 Task: In the  document effectivenetwork.html Select the last point and add comment:  'Consider rephrasing it to enhance the flow of your writing' Insert emoji reactions: 'Smile' Select all the potins and apply Uppercase
Action: Mouse moved to (751, 392)
Screenshot: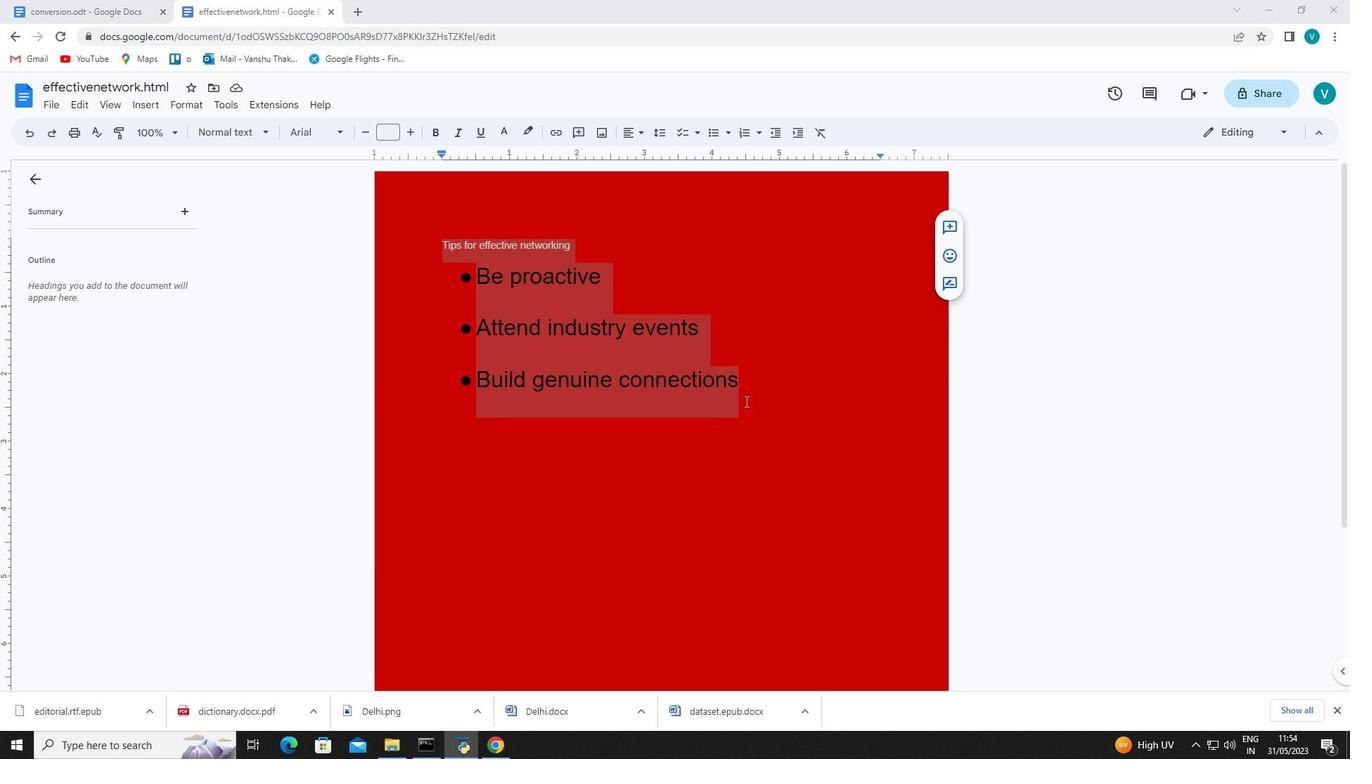 
Action: Mouse pressed left at (751, 392)
Screenshot: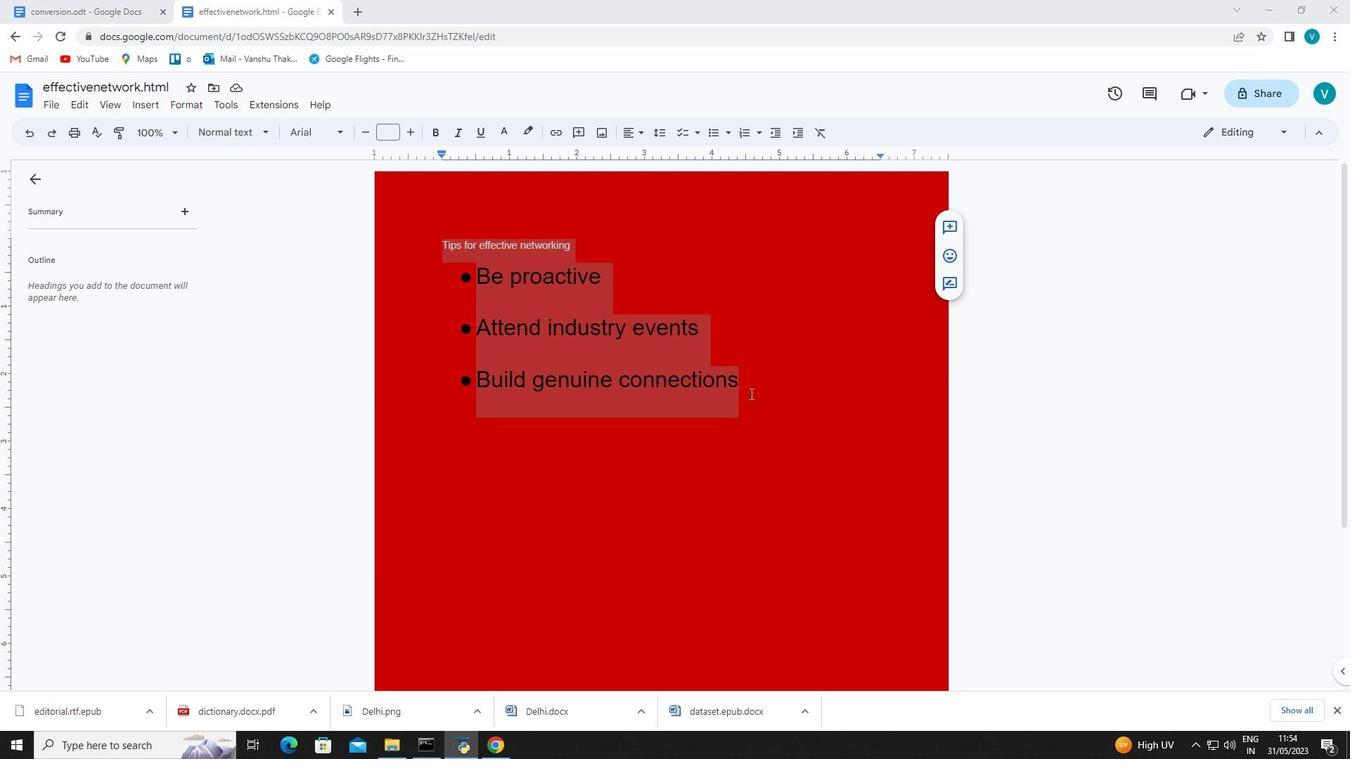 
Action: Key pressed <Key.enter>
Screenshot: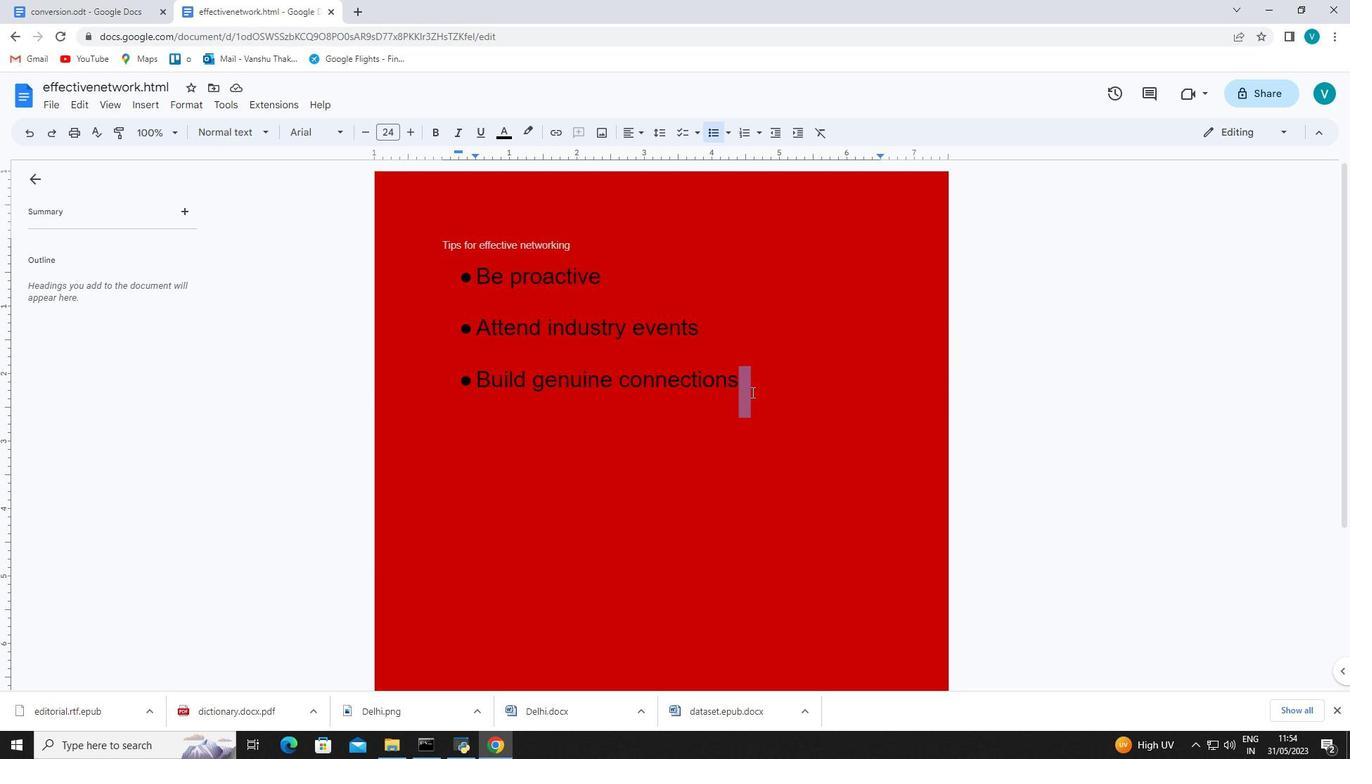 
Action: Mouse moved to (476, 376)
Screenshot: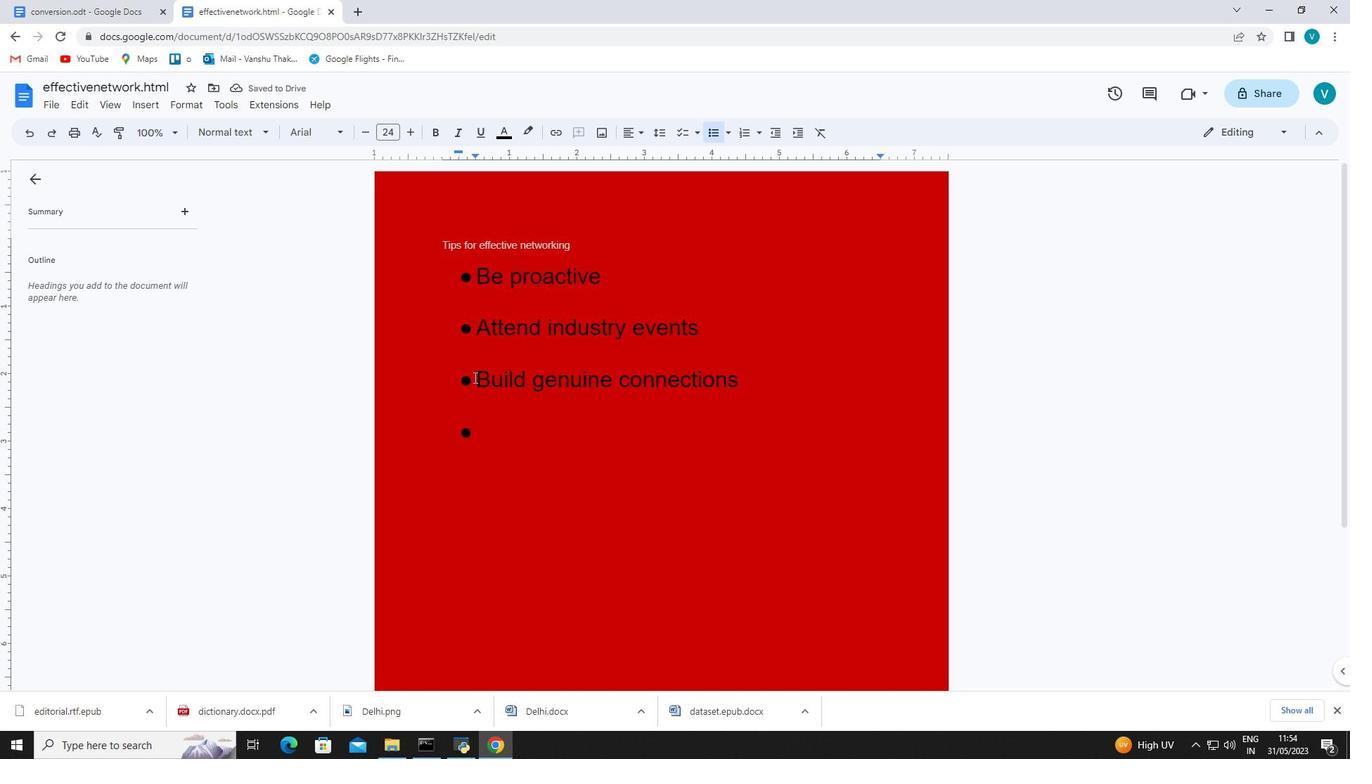 
Action: Mouse pressed left at (476, 376)
Screenshot: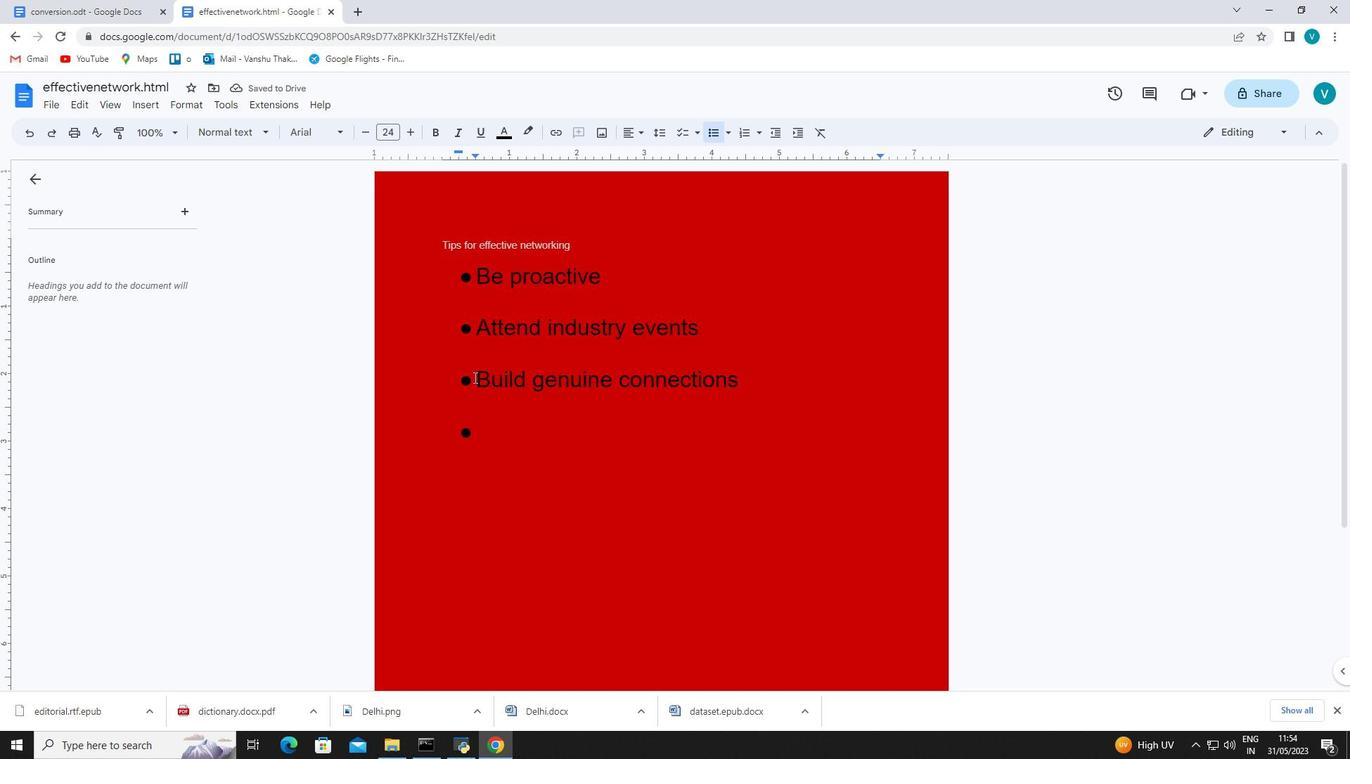 
Action: Mouse moved to (735, 388)
Screenshot: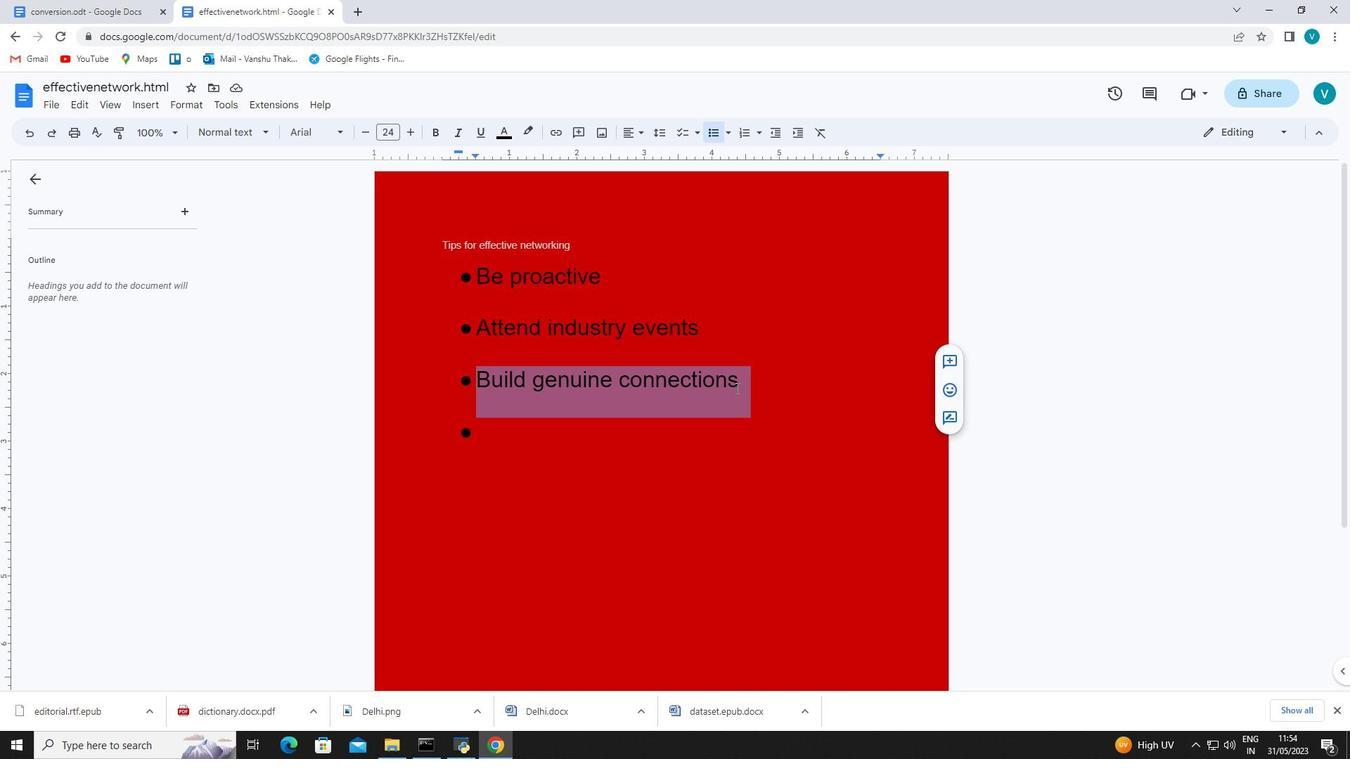
Action: Mouse pressed right at (735, 388)
Screenshot: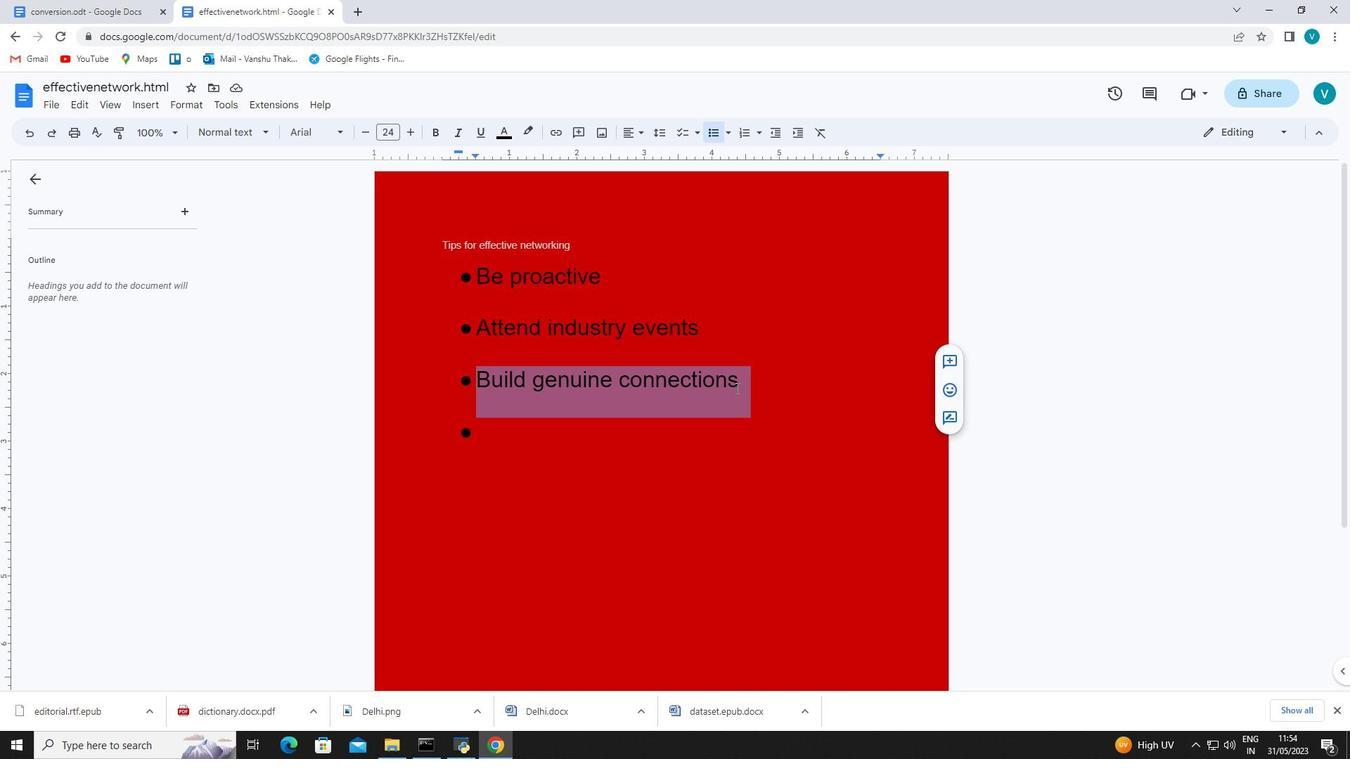 
Action: Mouse moved to (779, 457)
Screenshot: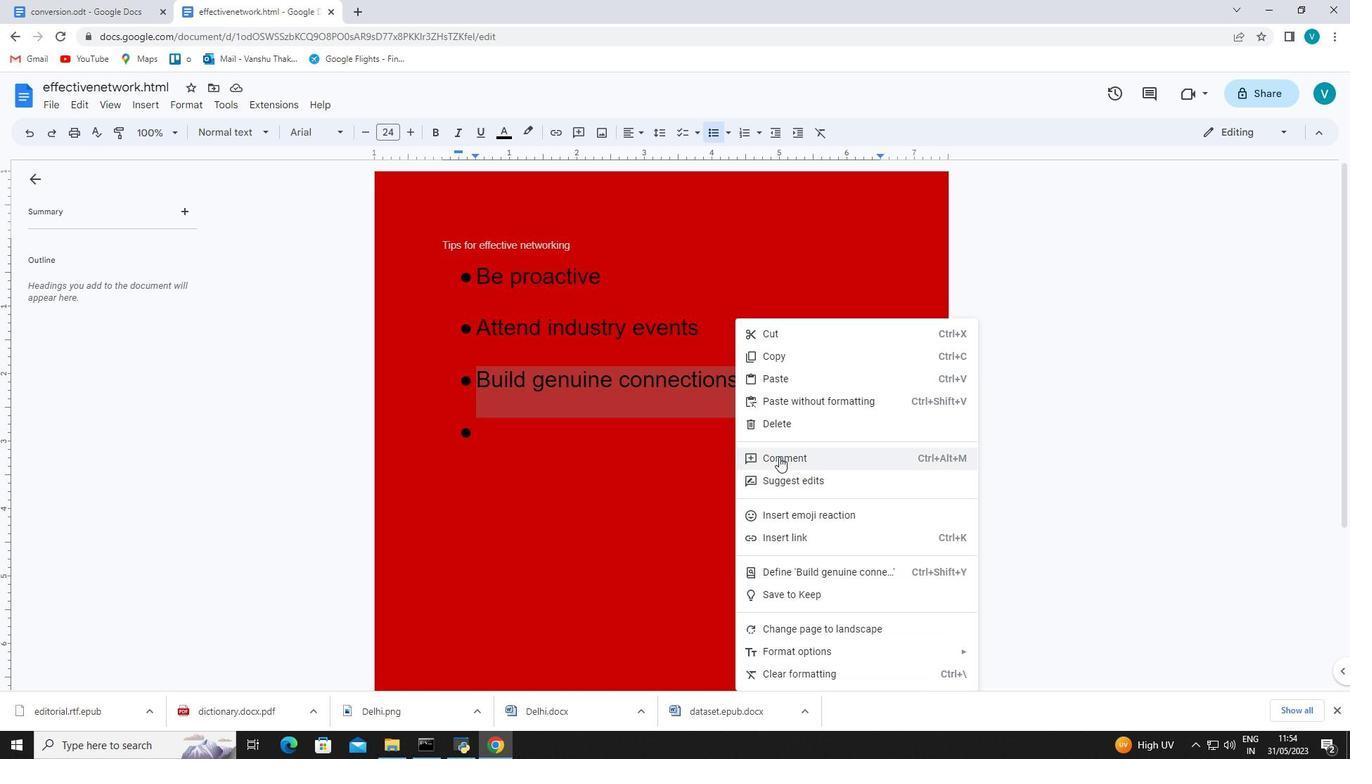 
Action: Mouse pressed left at (779, 457)
Screenshot: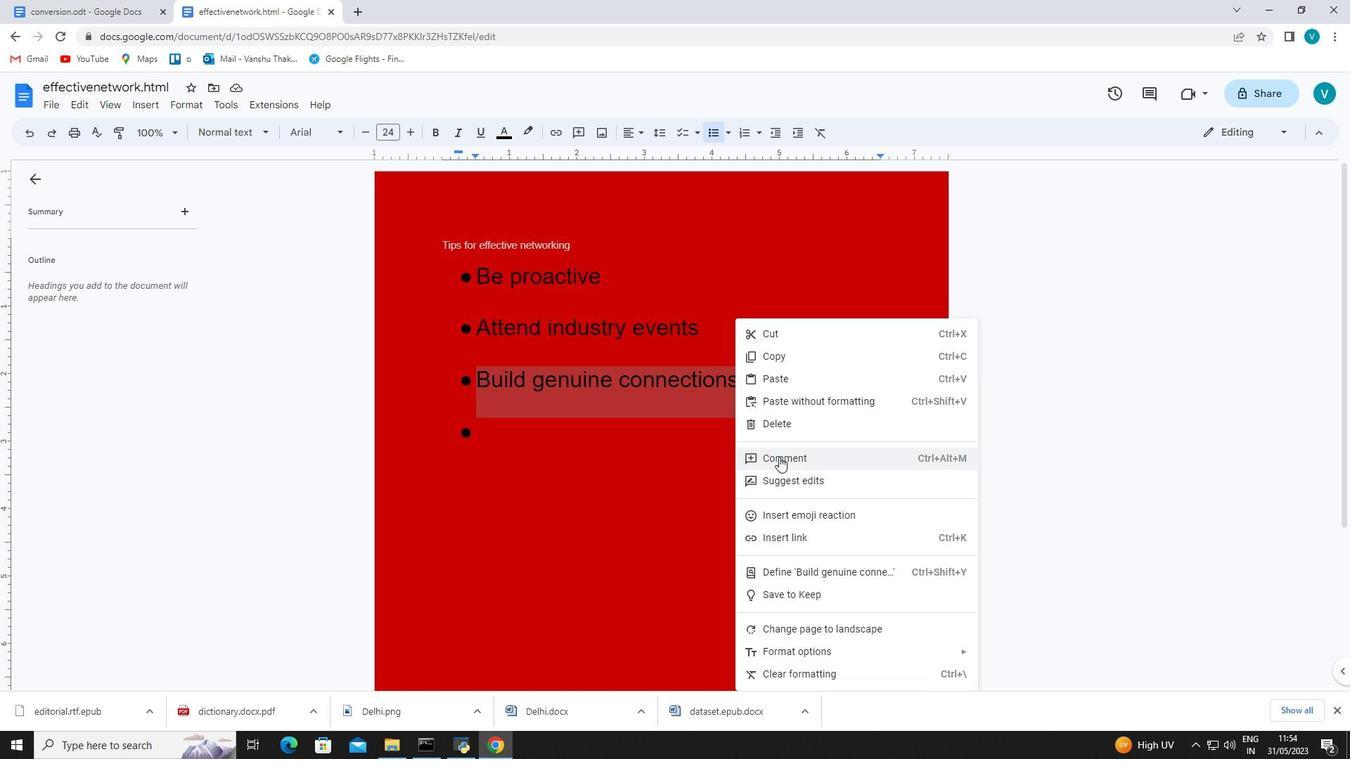 
Action: Mouse moved to (750, 445)
Screenshot: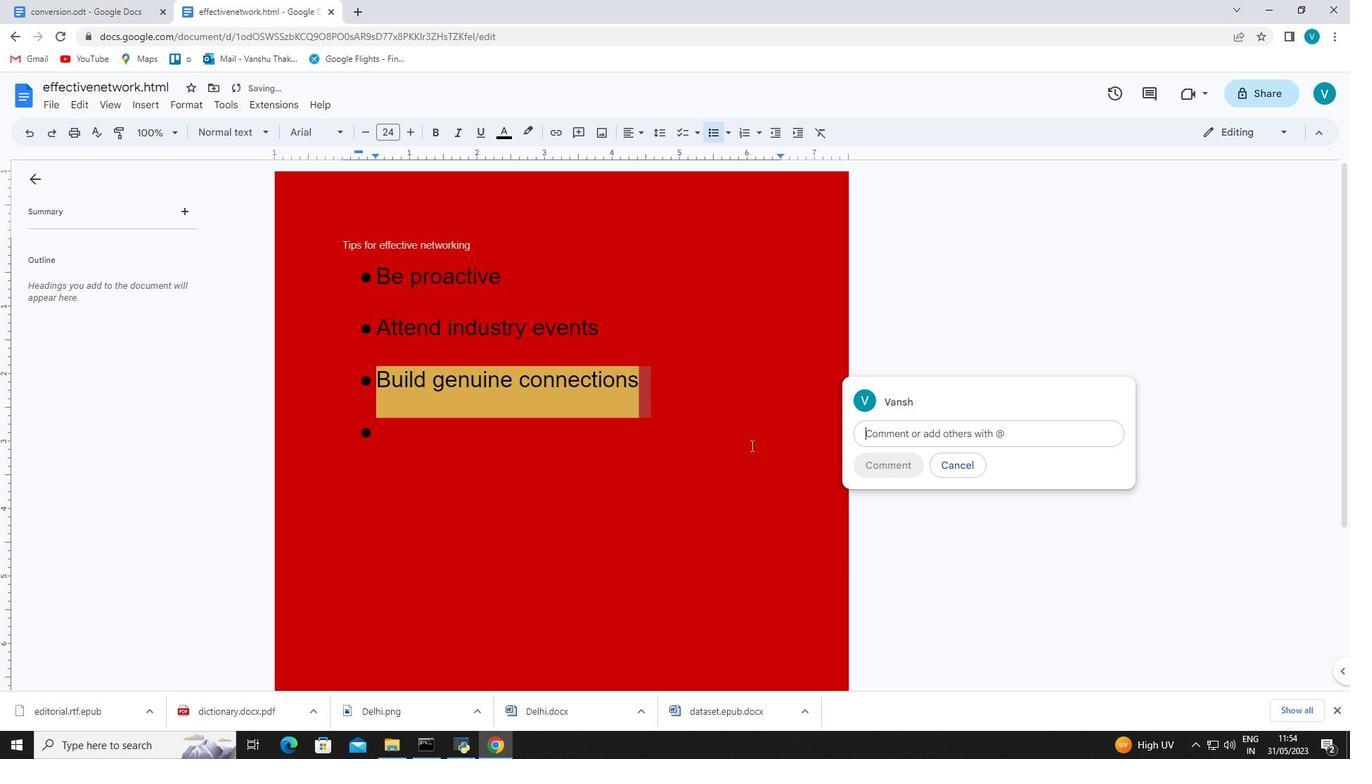 
Action: Key pressed <Key.shift>Consider<Key.space>rephrasing<Key.space>it<Key.space>to<Key.space>enhance<Key.space>the<Key.space>flow<Key.space>of<Key.space>your<Key.space>writing
Screenshot: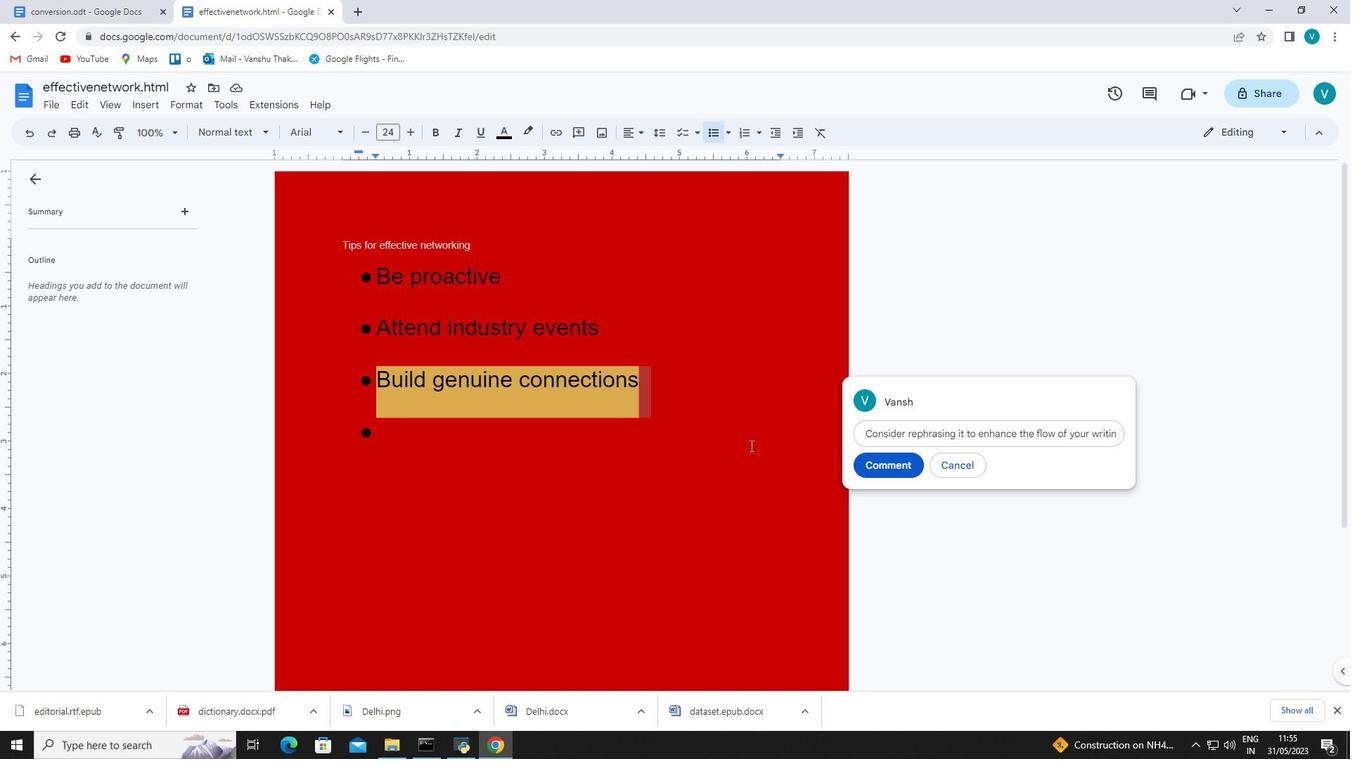 
Action: Mouse moved to (876, 478)
Screenshot: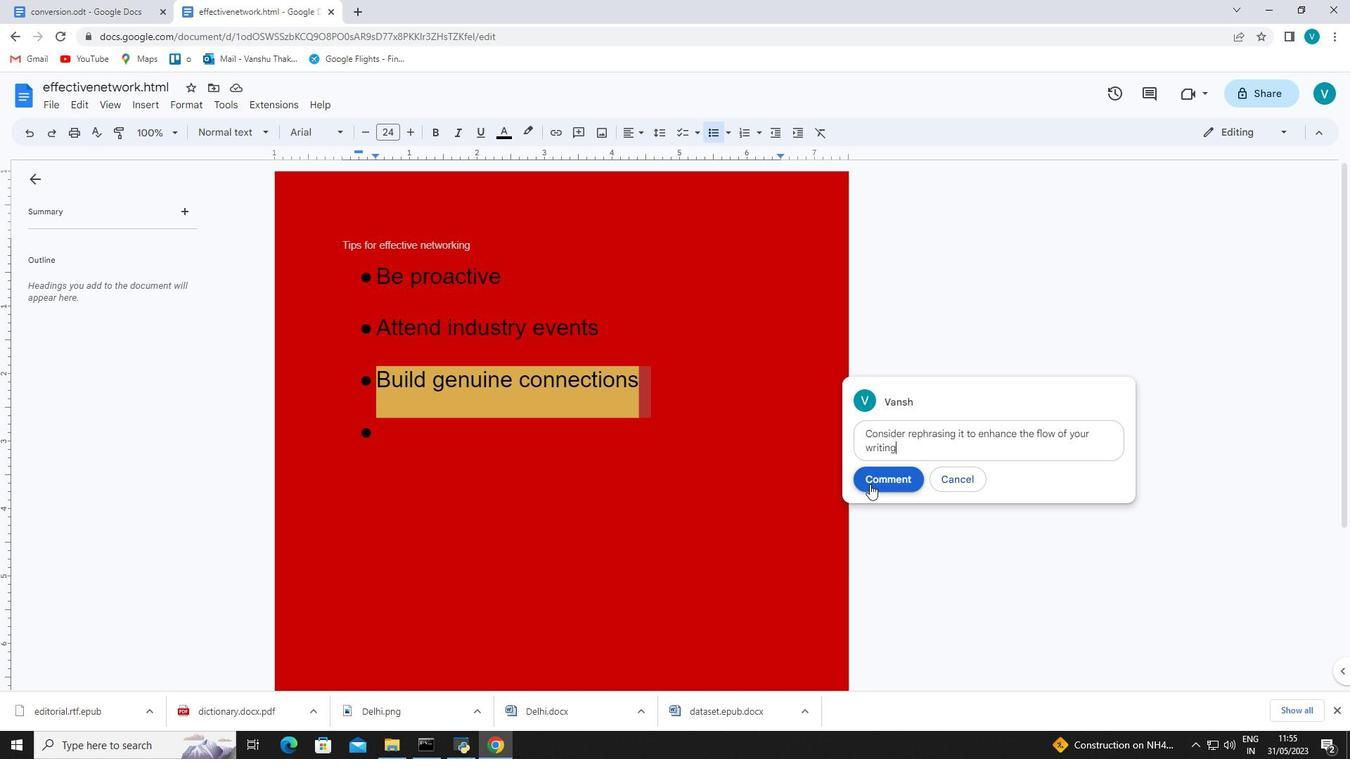 
Action: Mouse pressed left at (876, 478)
Screenshot: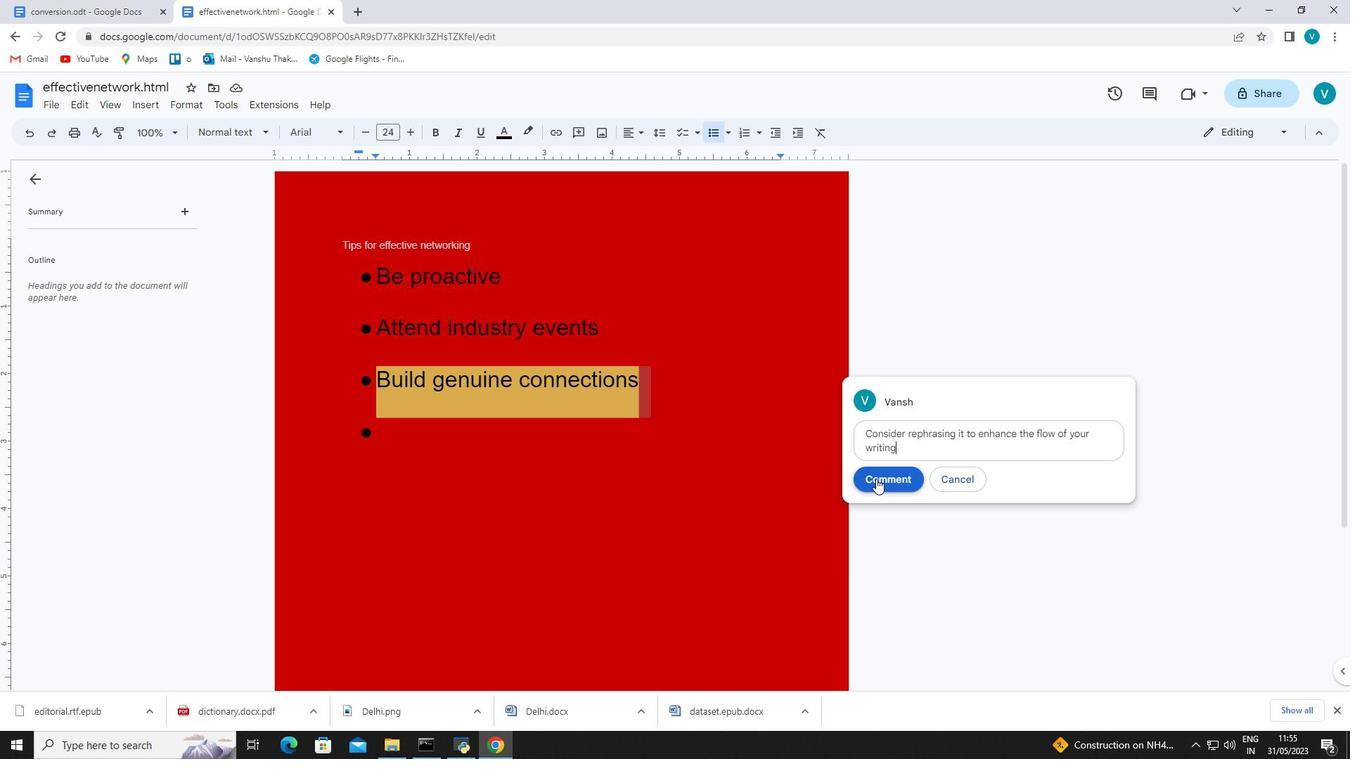 
Action: Mouse moved to (567, 394)
Screenshot: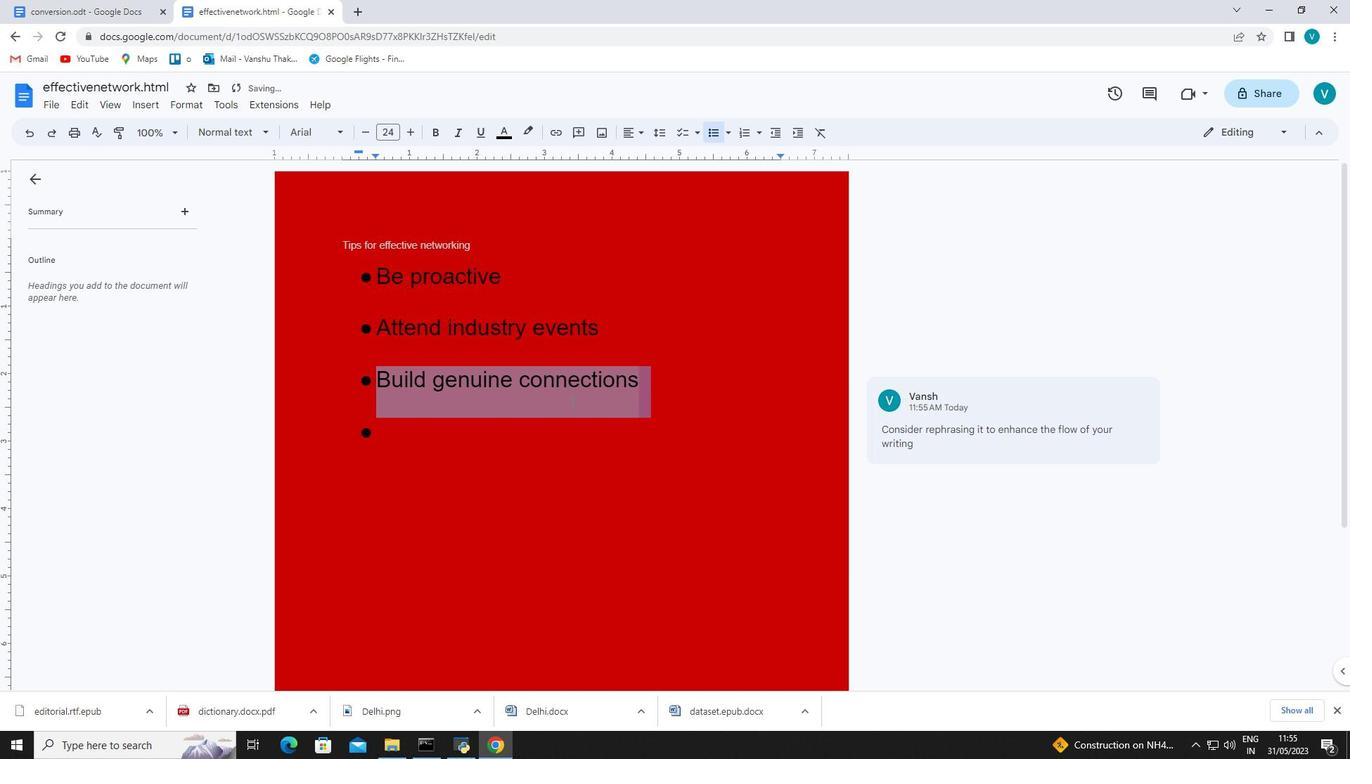 
Action: Mouse pressed right at (567, 394)
Screenshot: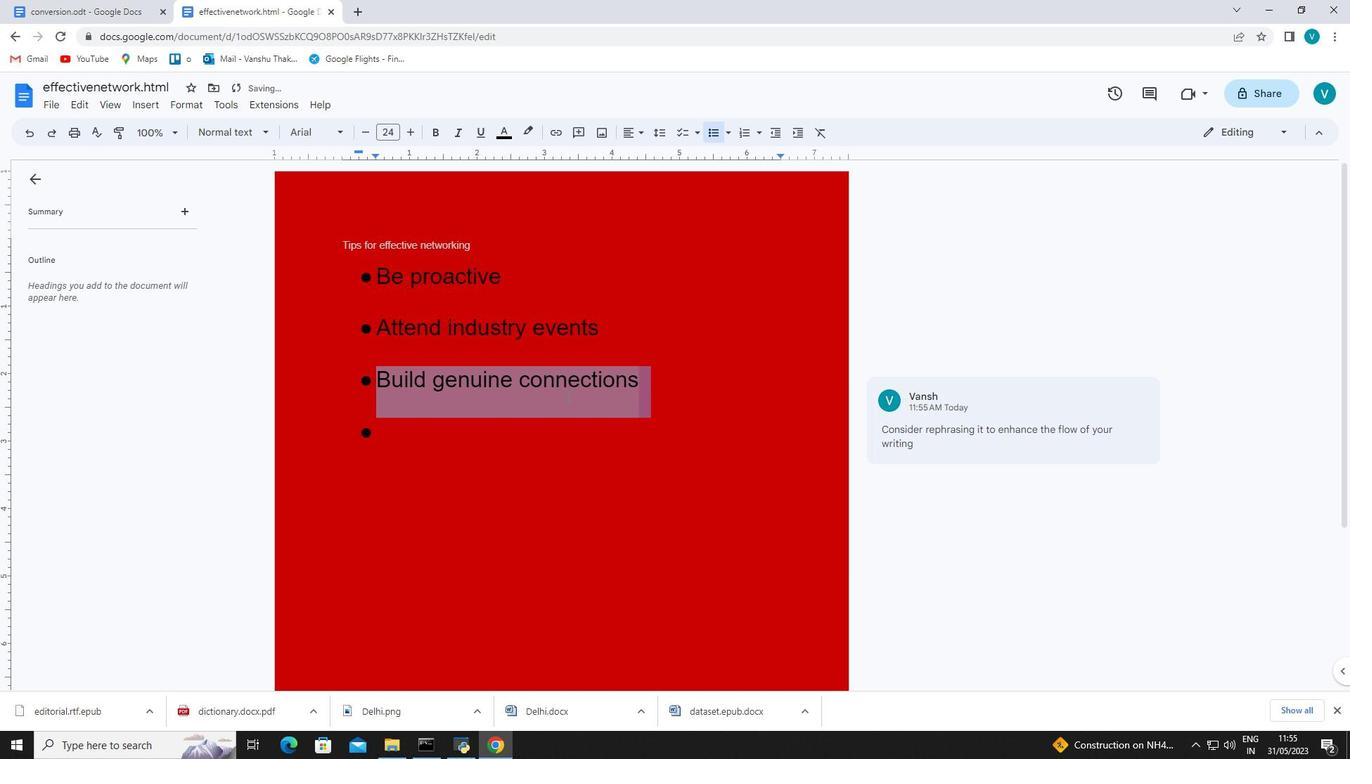
Action: Mouse moved to (625, 509)
Screenshot: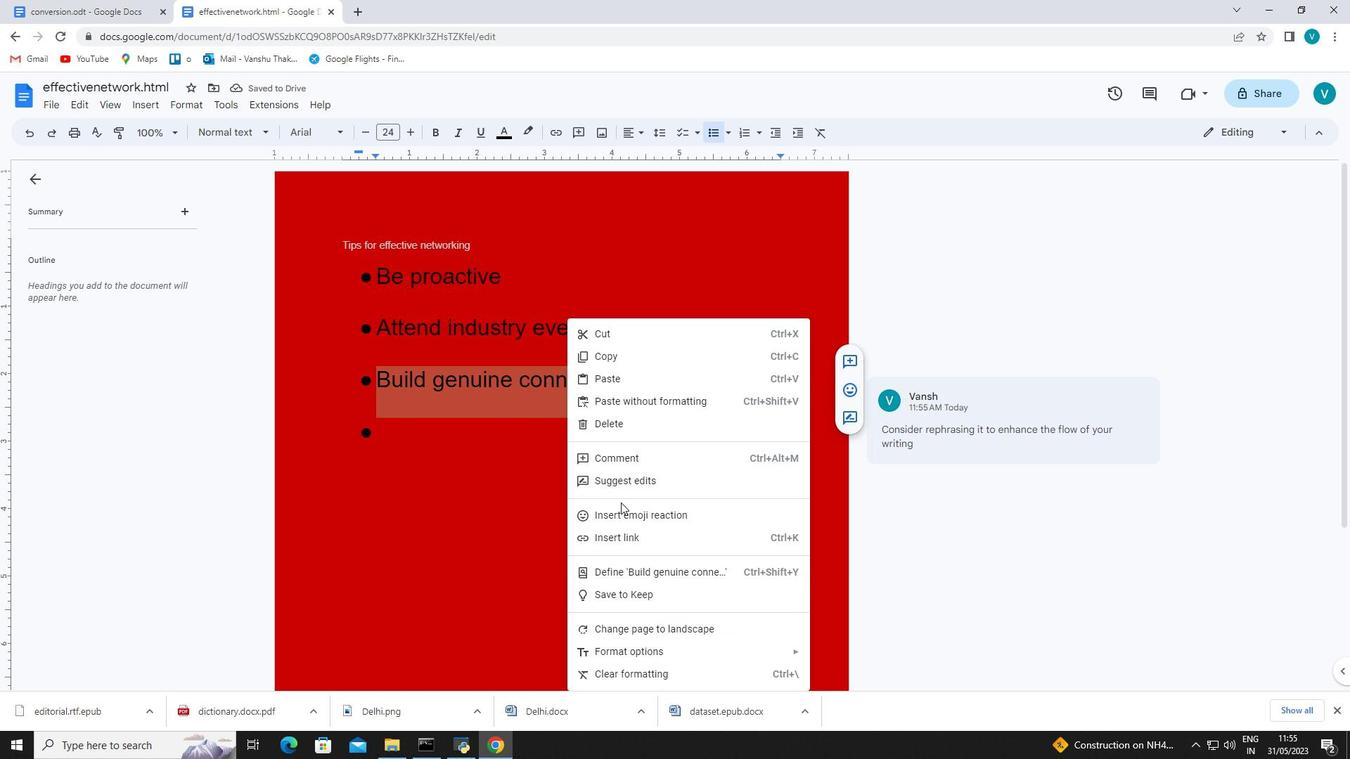
Action: Mouse pressed left at (625, 509)
Screenshot: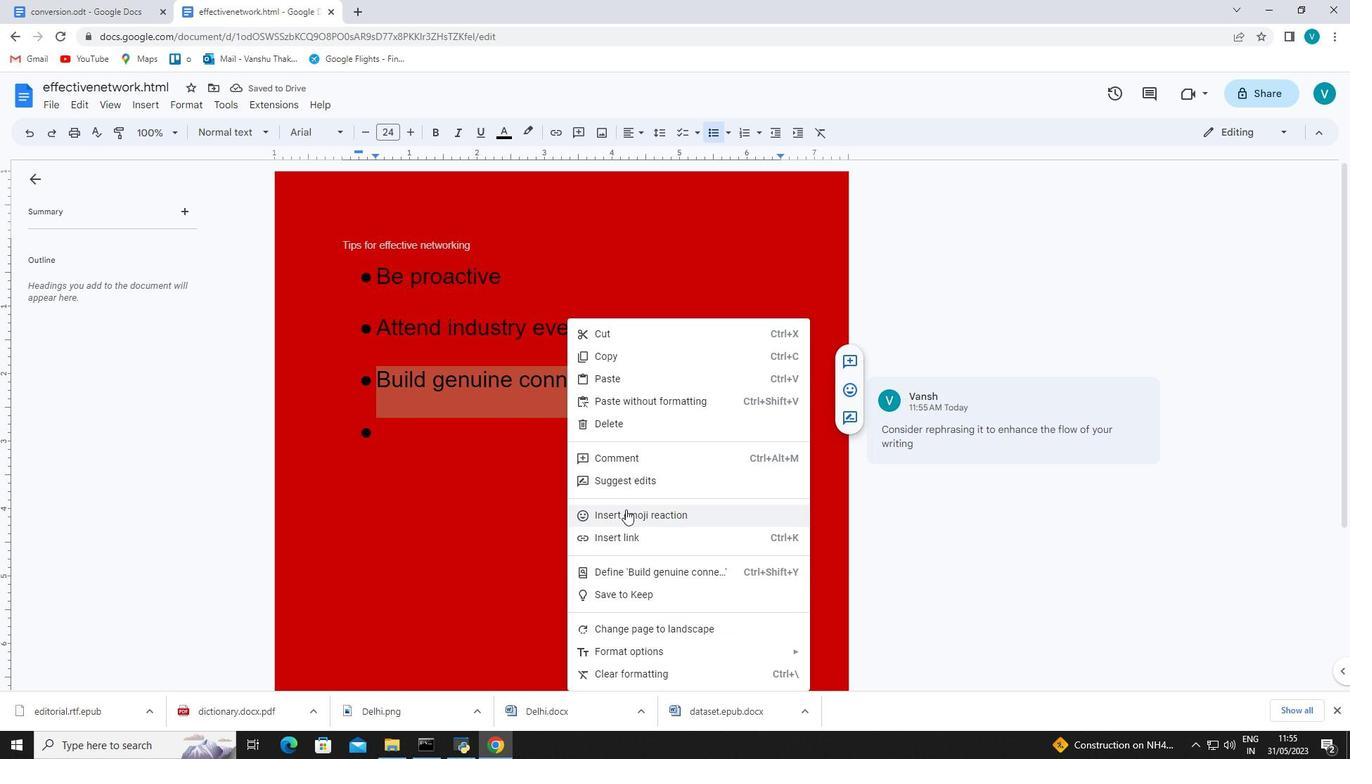 
Action: Mouse moved to (996, 552)
Screenshot: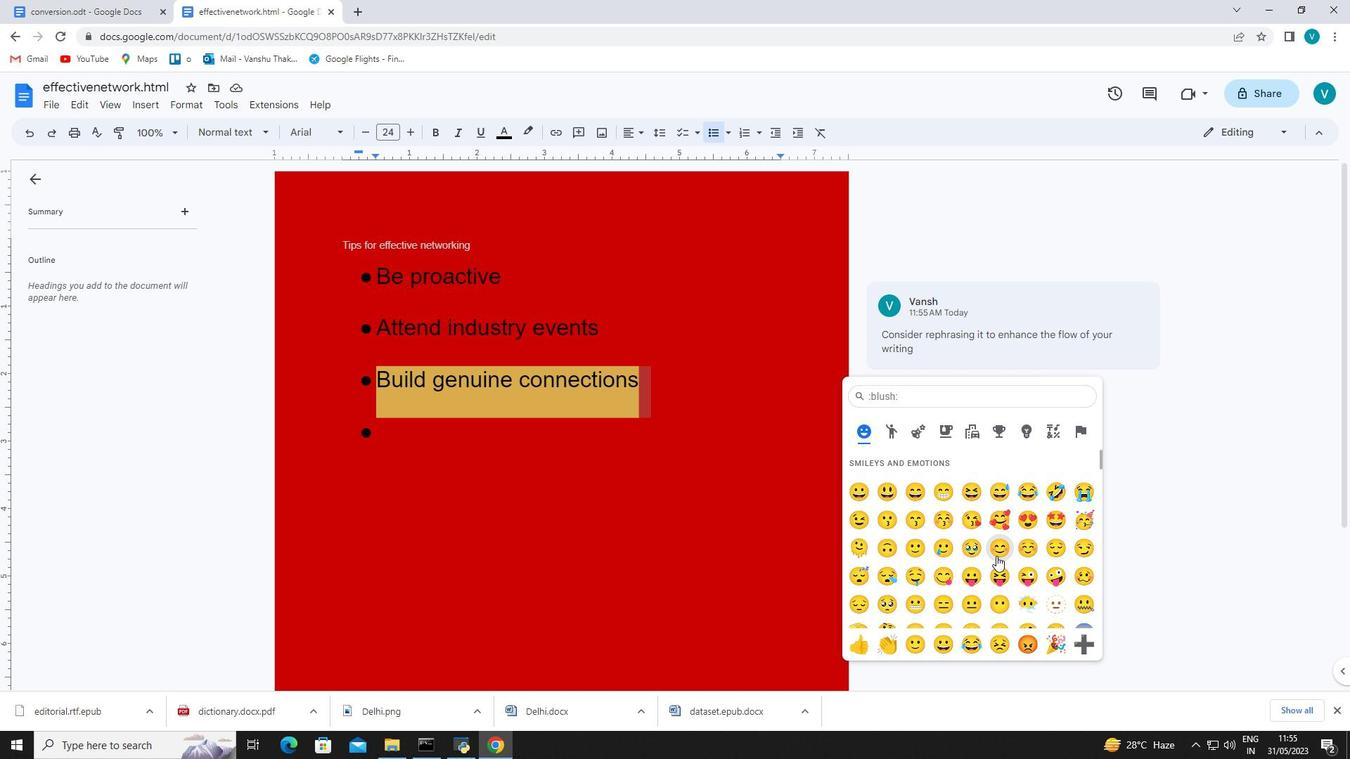 
Action: Mouse pressed left at (996, 552)
Screenshot: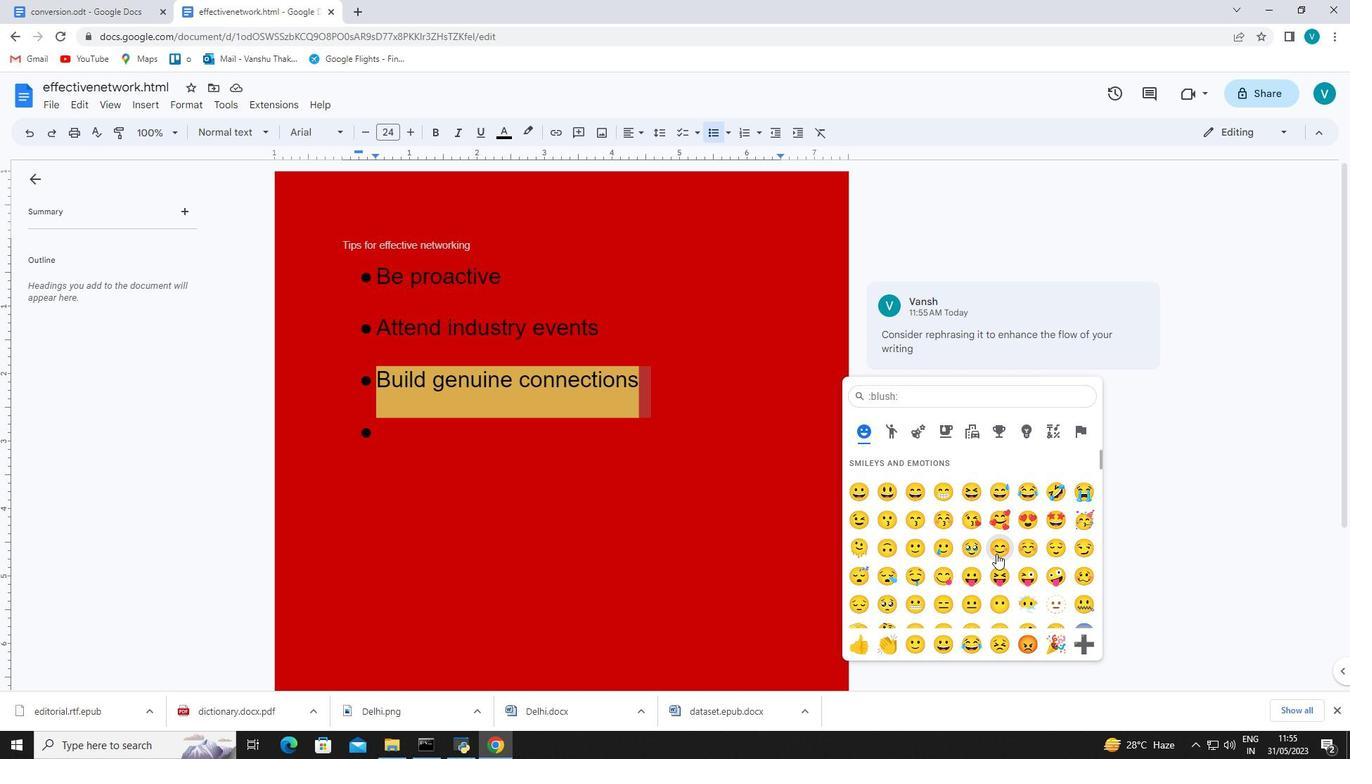 
Action: Mouse moved to (341, 241)
Screenshot: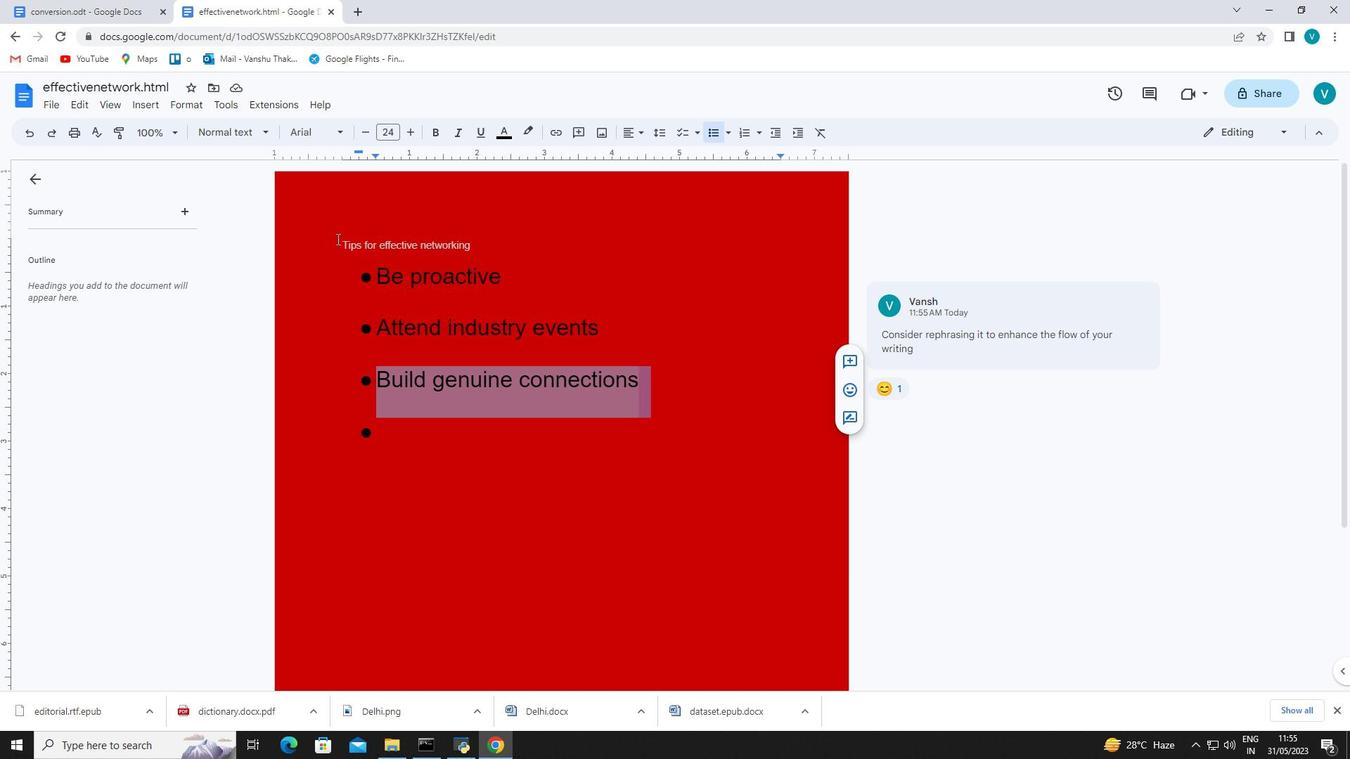 
Action: Mouse pressed left at (337, 239)
Screenshot: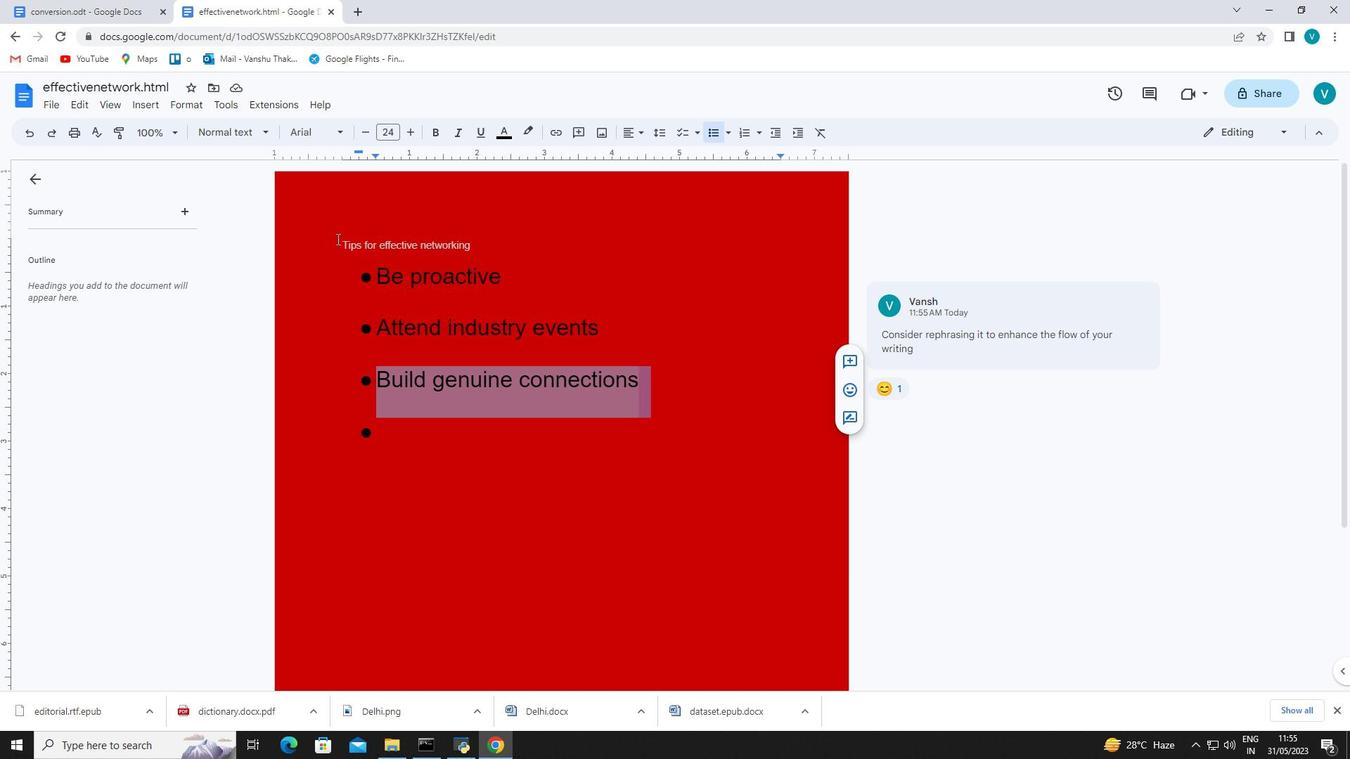 
Action: Mouse moved to (220, 103)
Screenshot: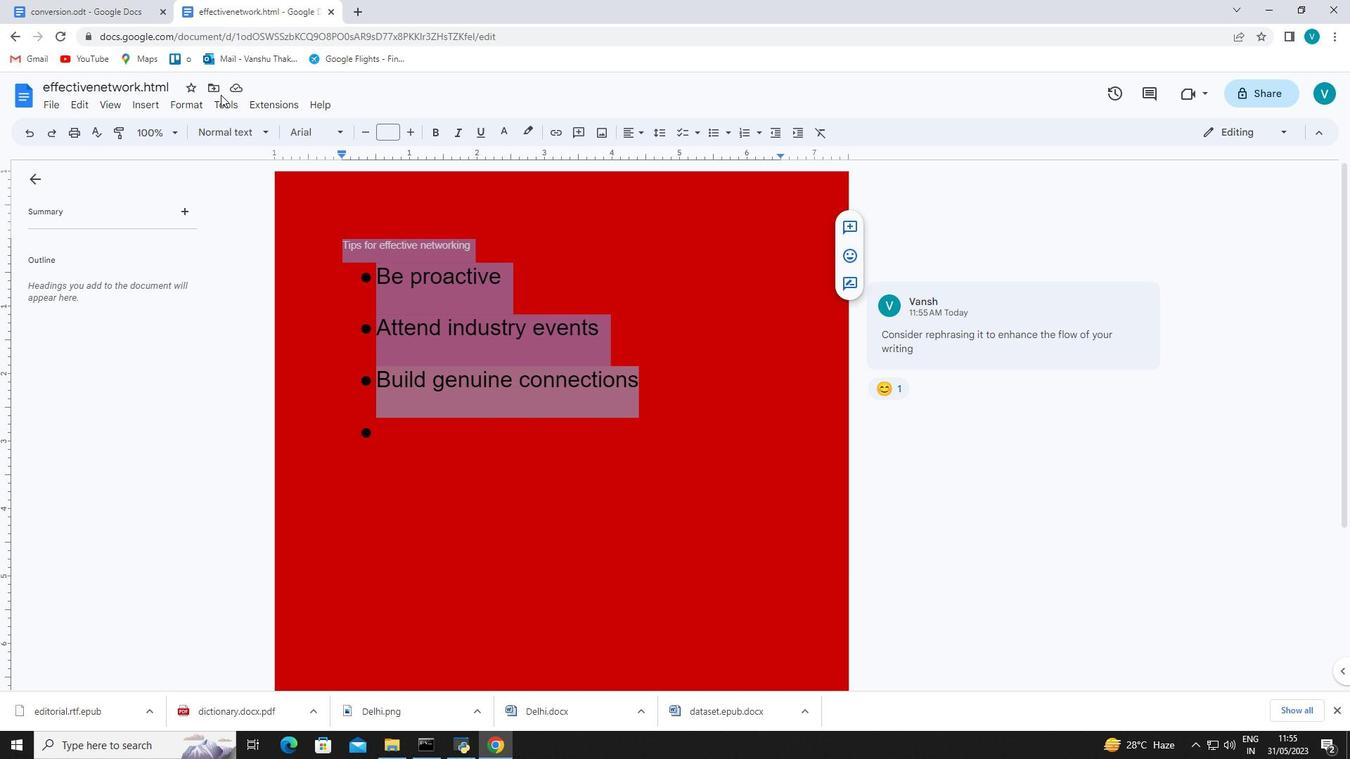 
Action: Mouse pressed left at (220, 103)
Screenshot: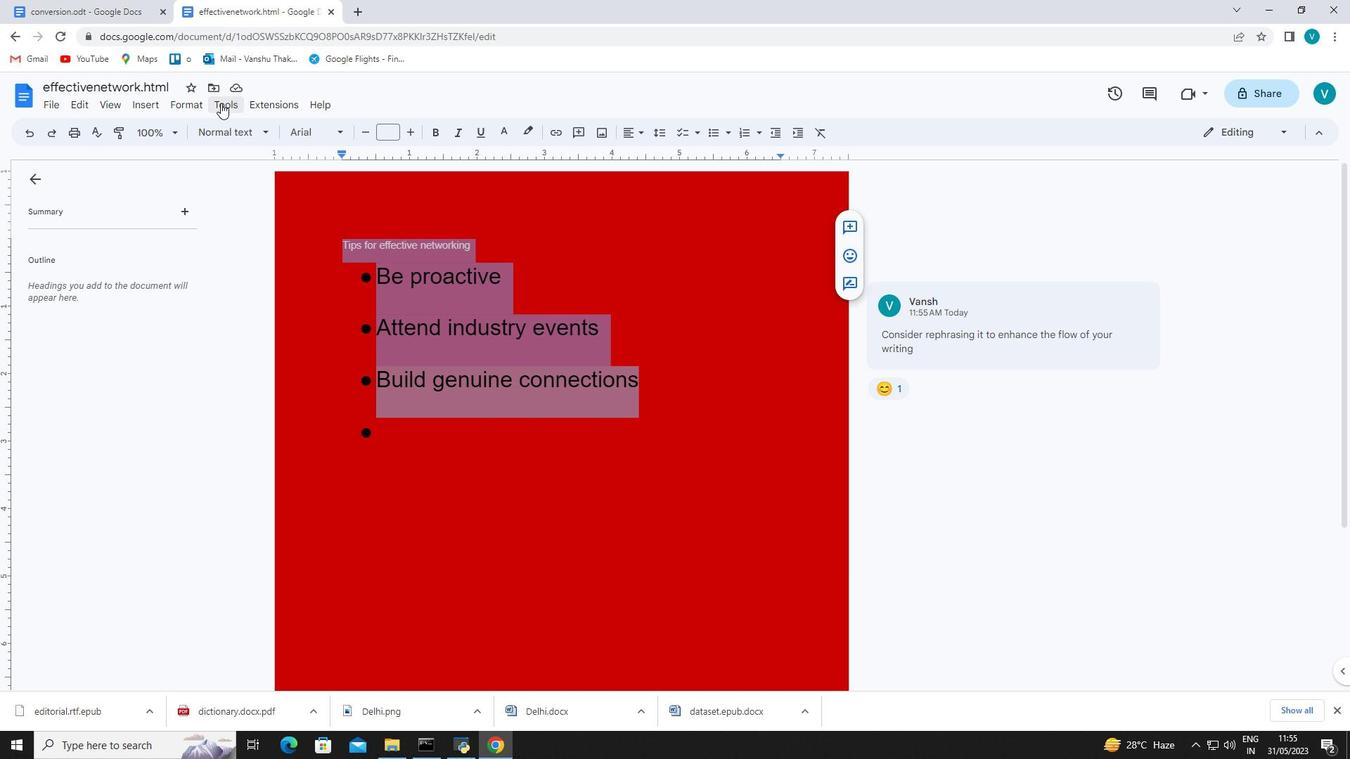 
Action: Mouse moved to (608, 332)
Screenshot: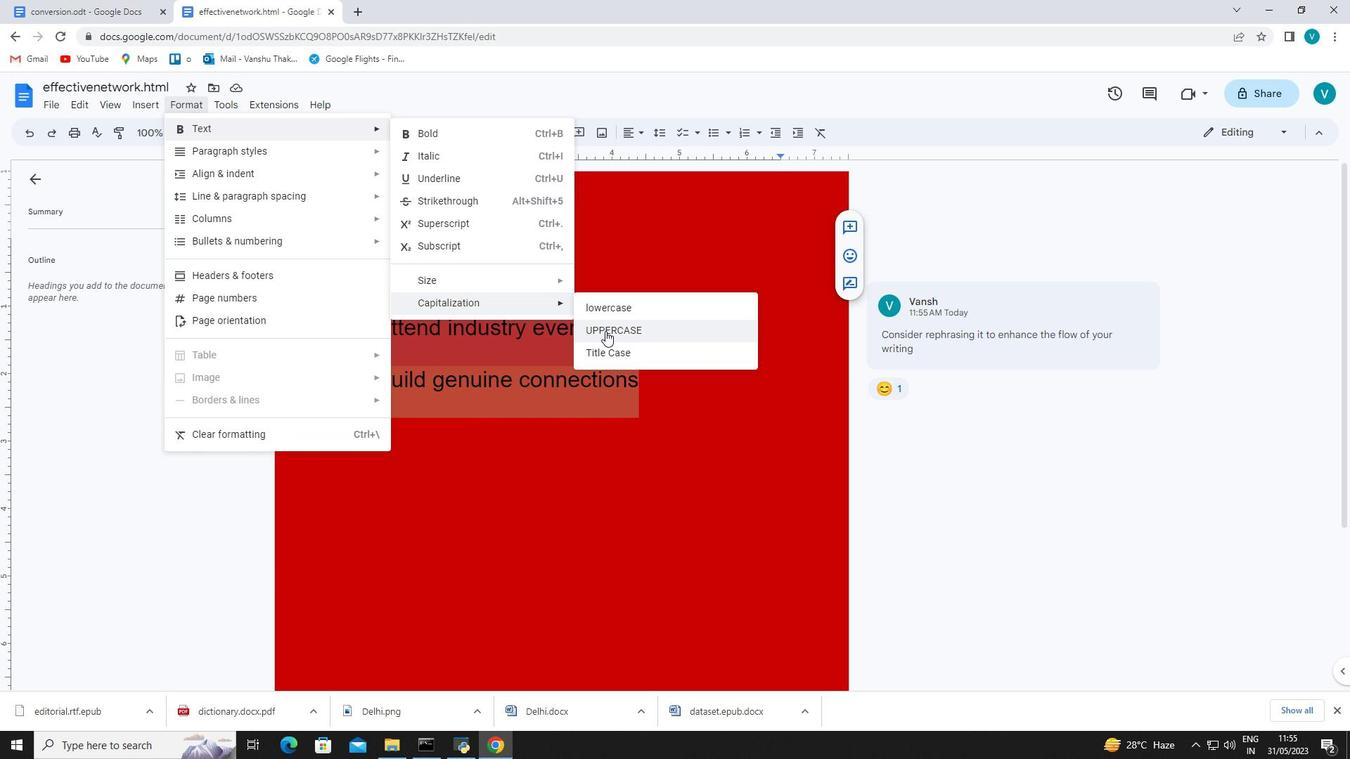 
Action: Mouse pressed left at (608, 332)
Screenshot: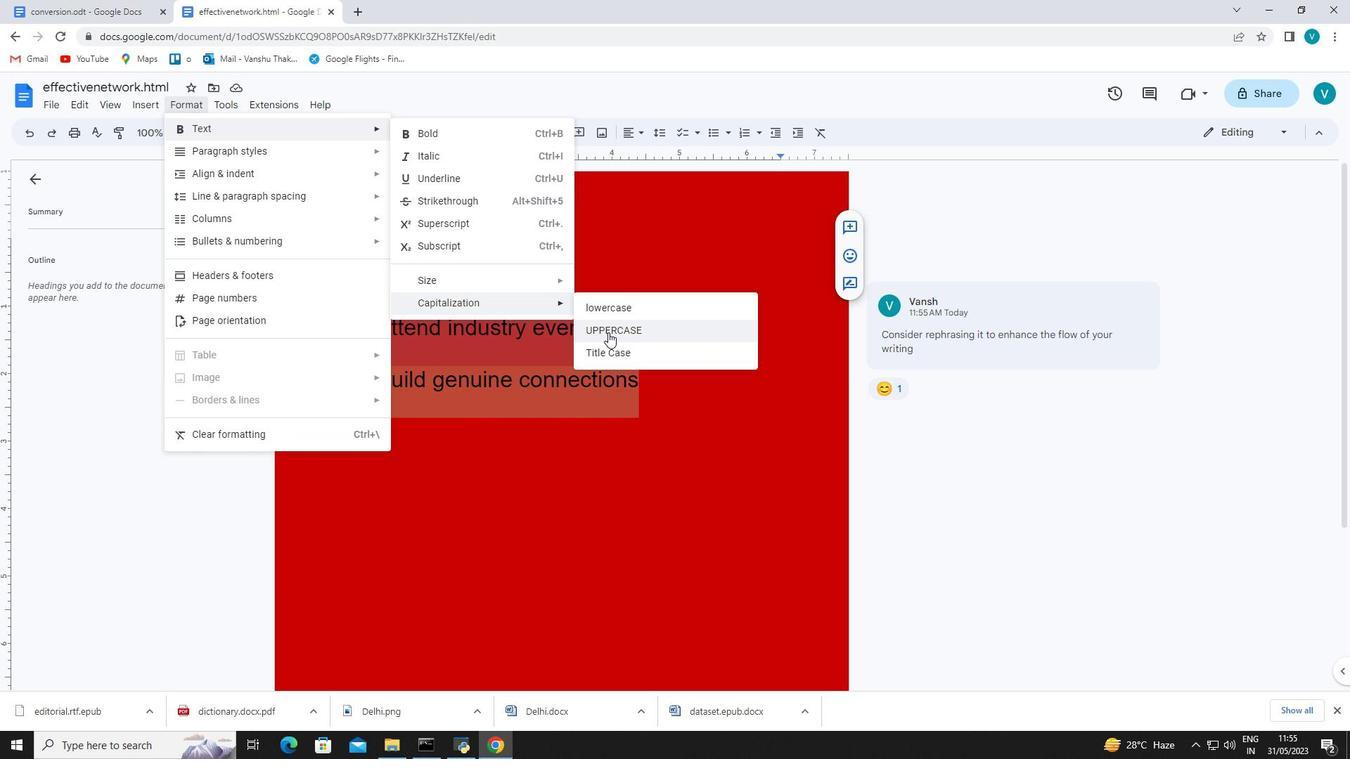 
Action: Mouse moved to (736, 412)
Screenshot: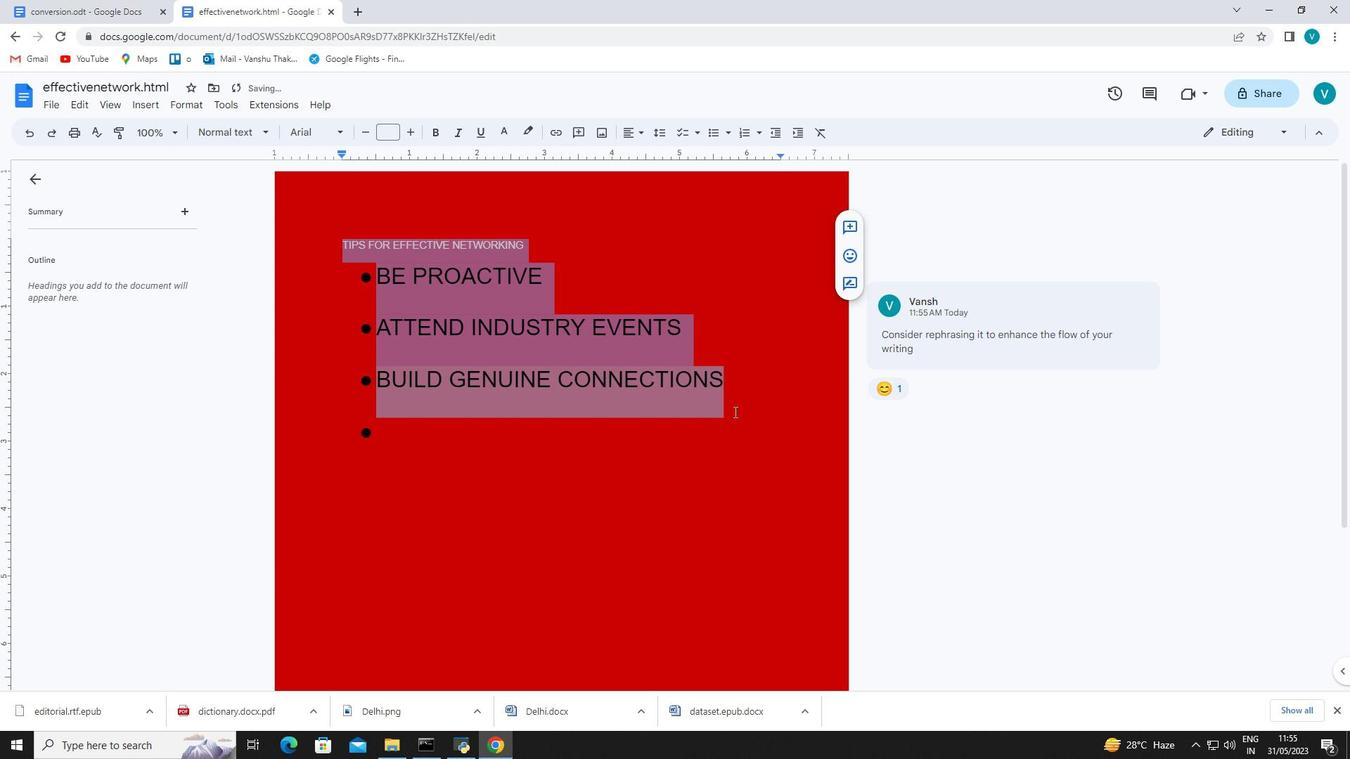 
Action: Mouse pressed left at (736, 412)
Screenshot: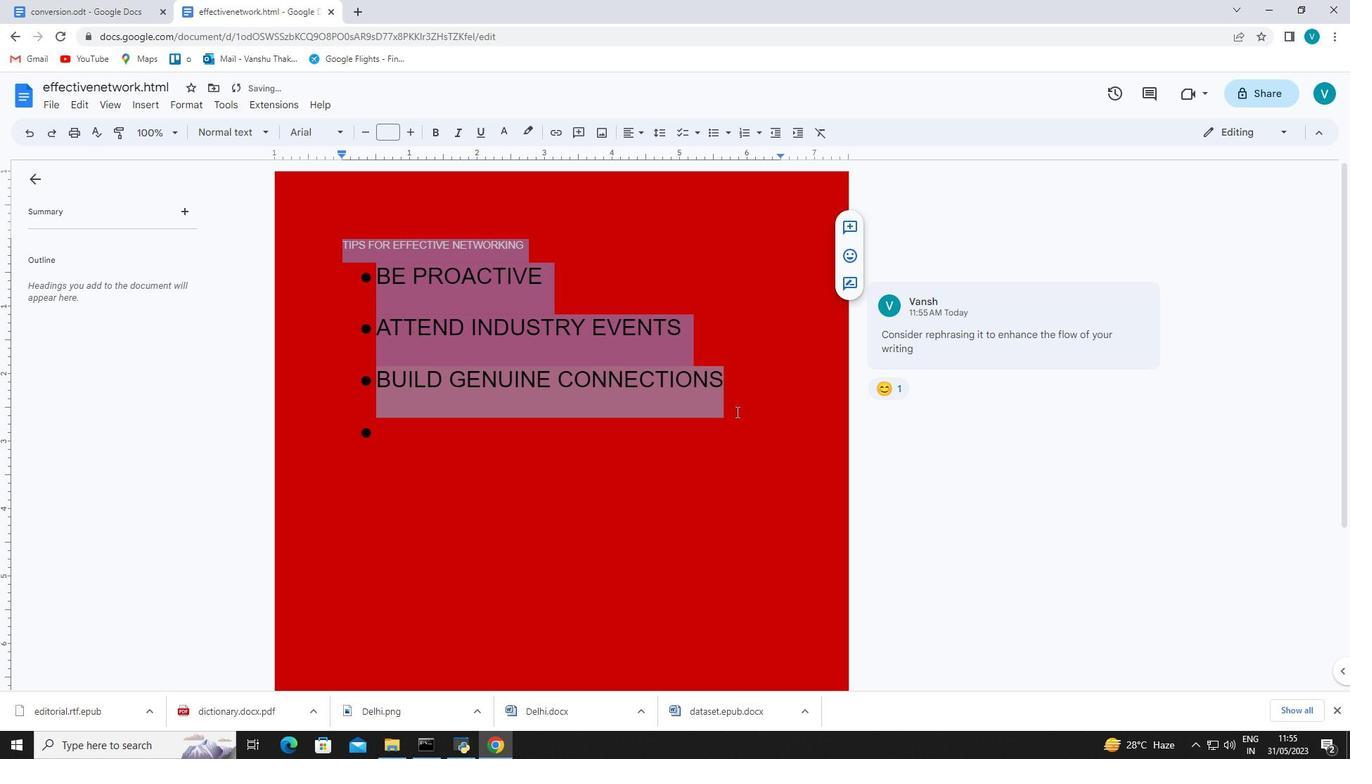 
Action: Mouse moved to (733, 407)
Screenshot: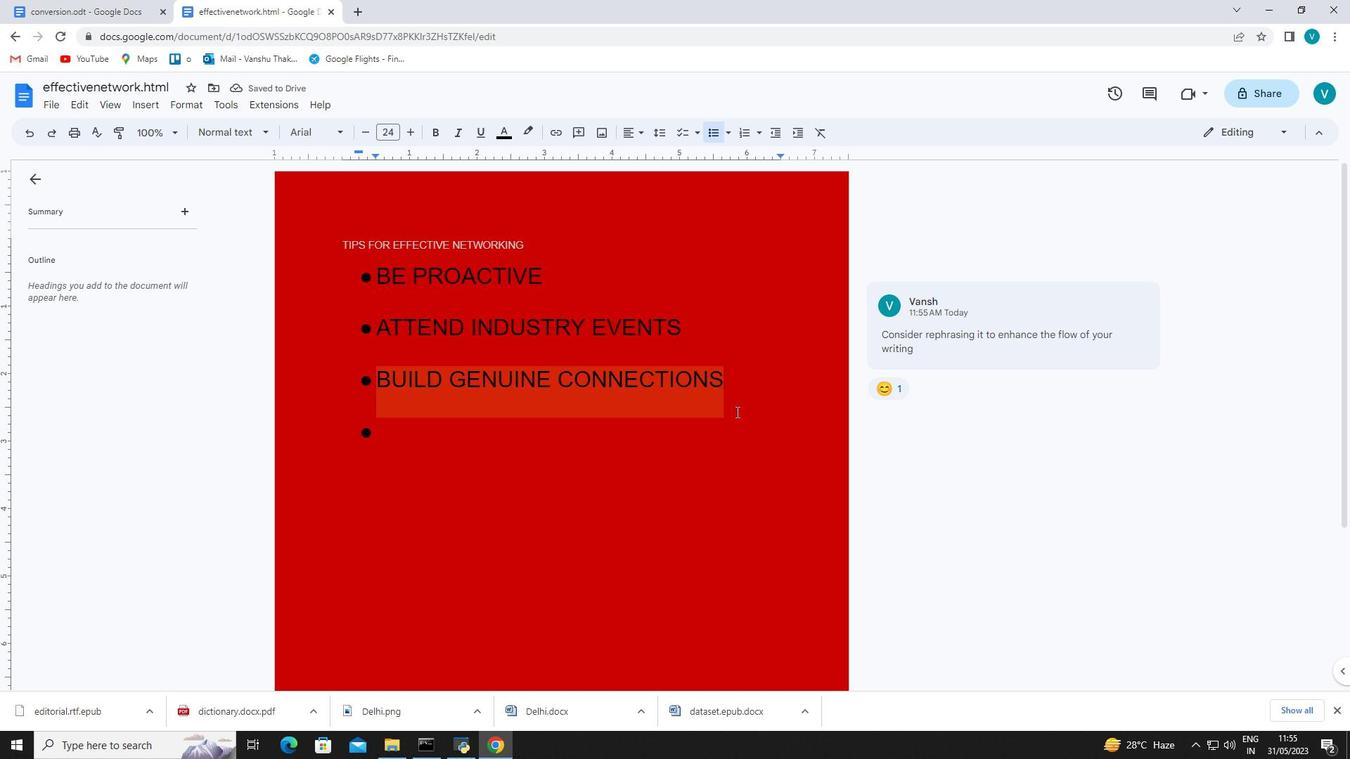 
